 Task: Apply layout title slide in current slide.
Action: Mouse moved to (396, 92)
Screenshot: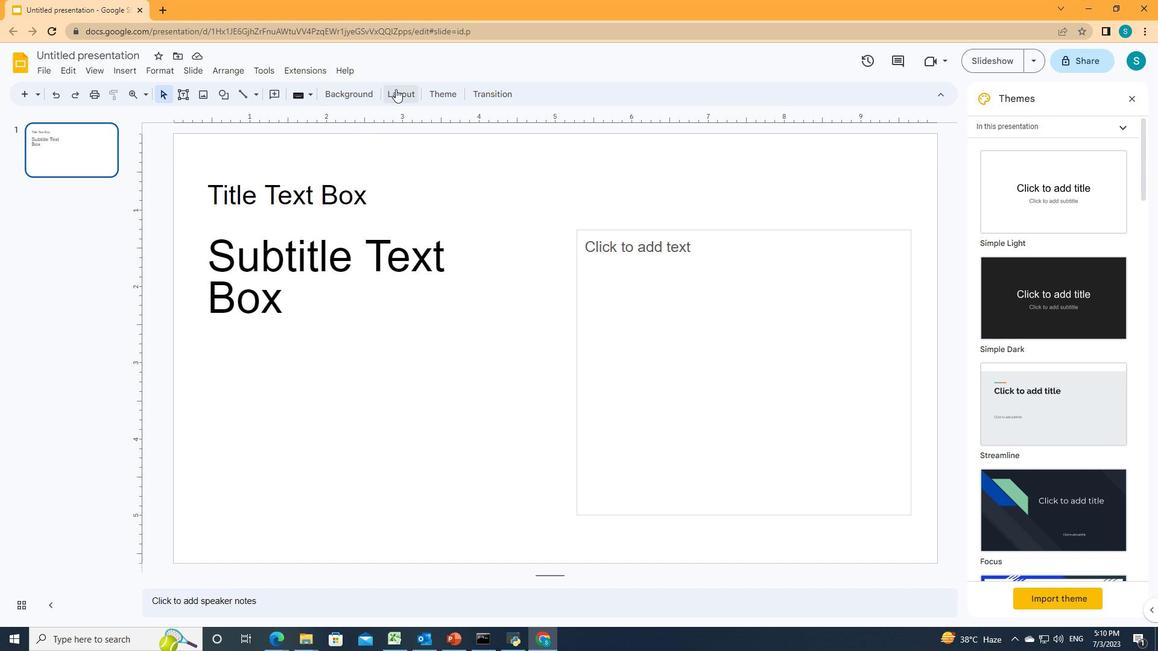 
Action: Mouse pressed left at (396, 92)
Screenshot: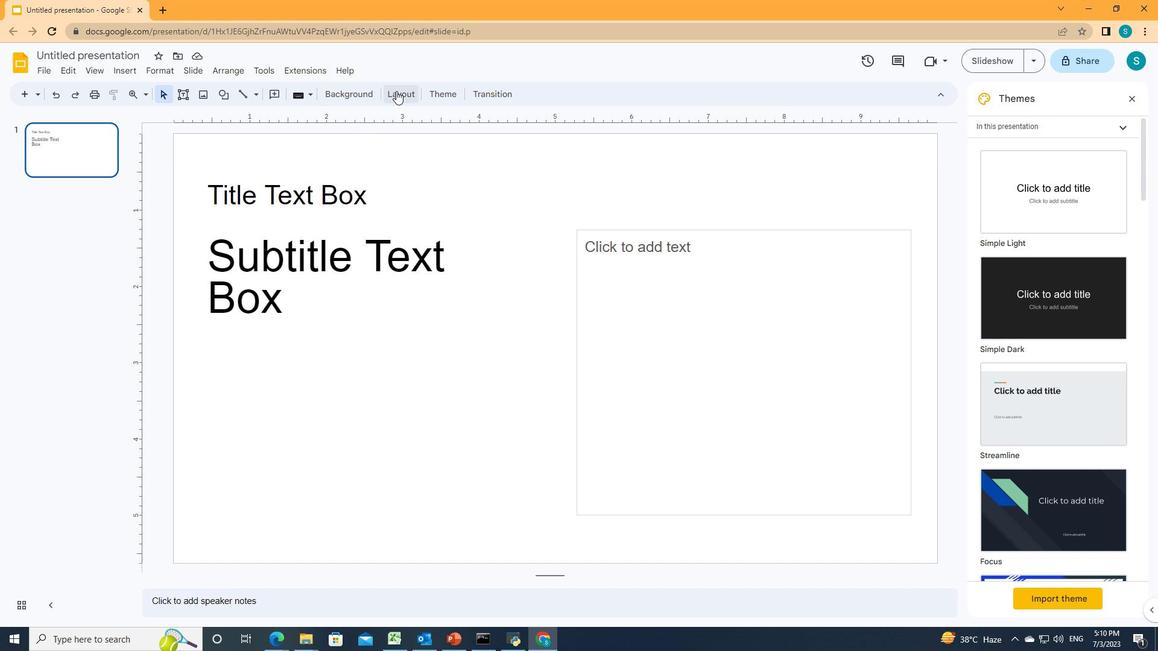 
Action: Mouse moved to (444, 145)
Screenshot: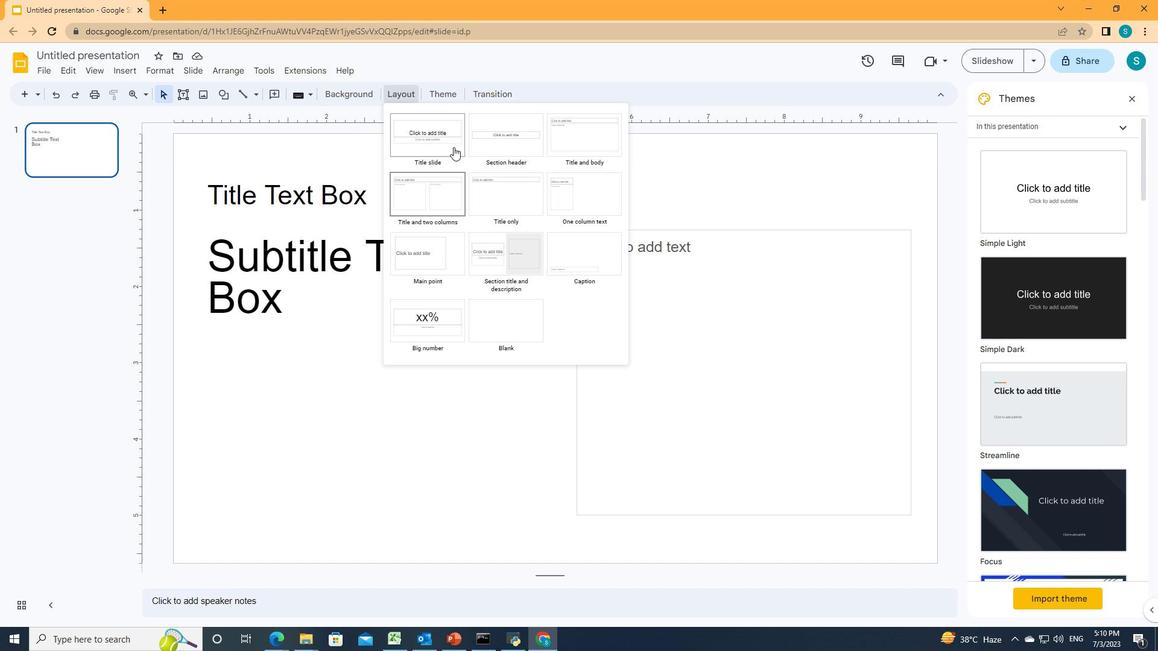 
Action: Mouse pressed left at (444, 145)
Screenshot: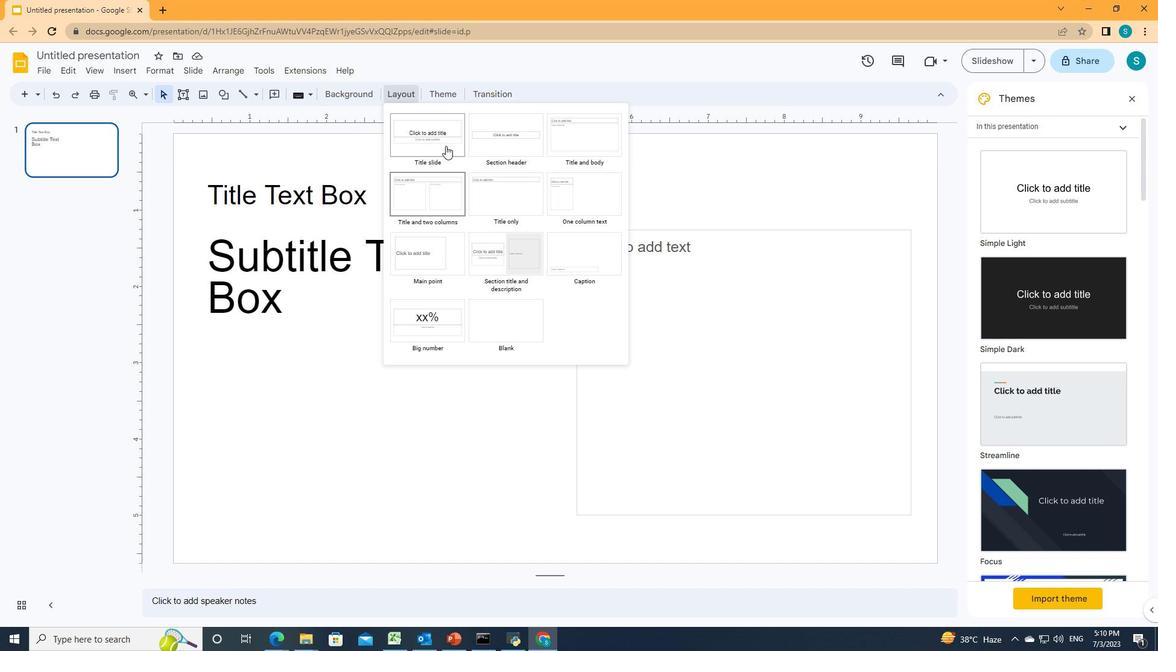 
